 Task: Enable the option "SSIM computation" for "H.264/MPEG-4 Part 10/AVC encoder (x264).
Action: Mouse moved to (119, 18)
Screenshot: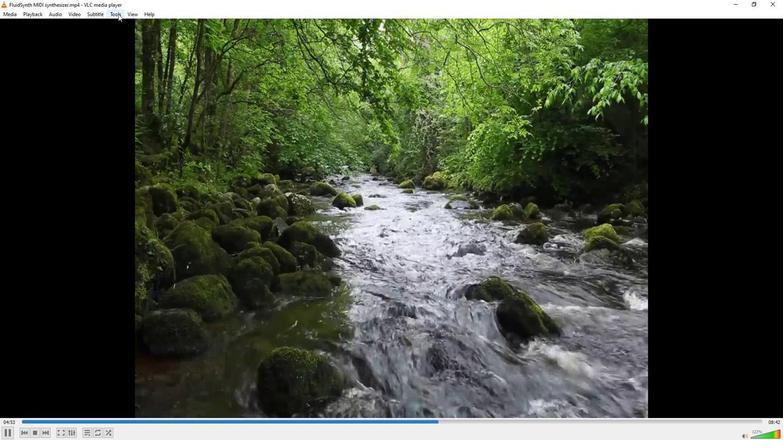 
Action: Mouse pressed left at (119, 18)
Screenshot: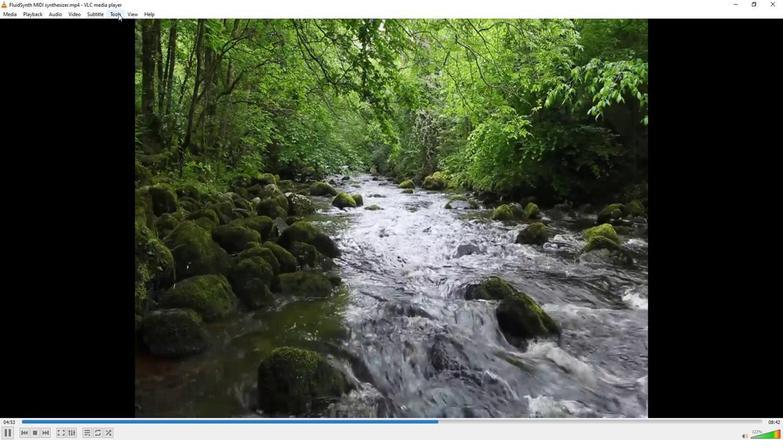 
Action: Mouse moved to (132, 113)
Screenshot: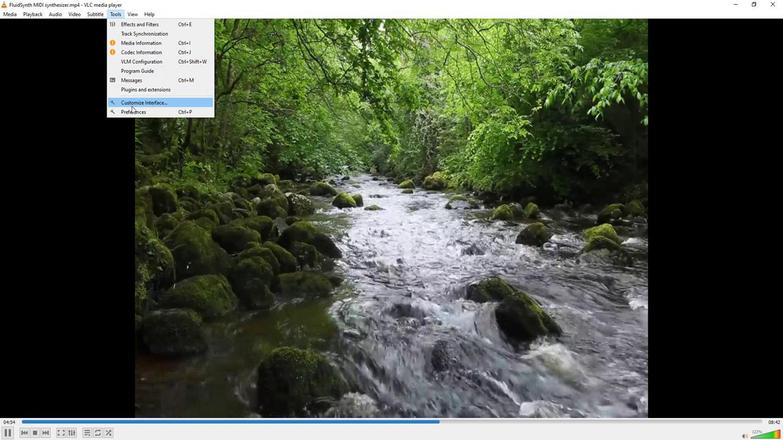 
Action: Mouse pressed left at (132, 113)
Screenshot: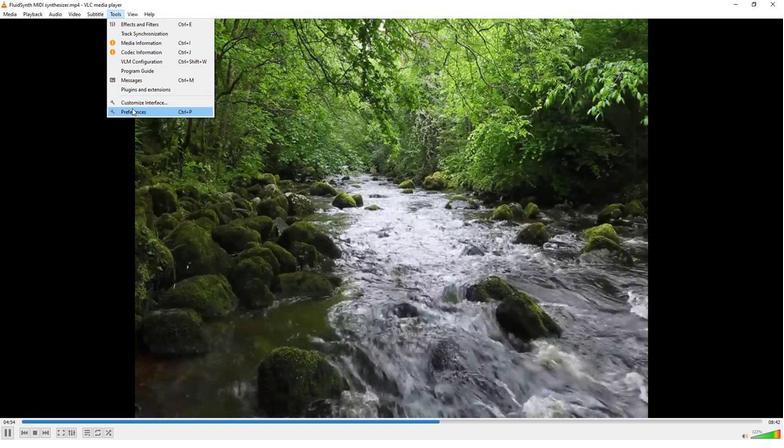 
Action: Mouse moved to (93, 346)
Screenshot: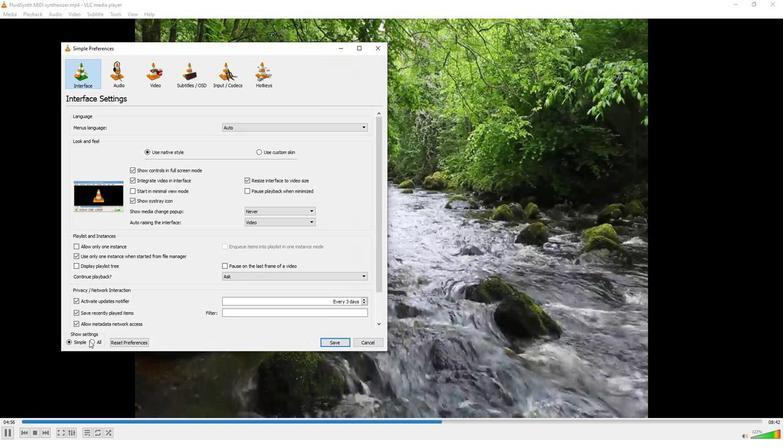 
Action: Mouse pressed left at (93, 346)
Screenshot: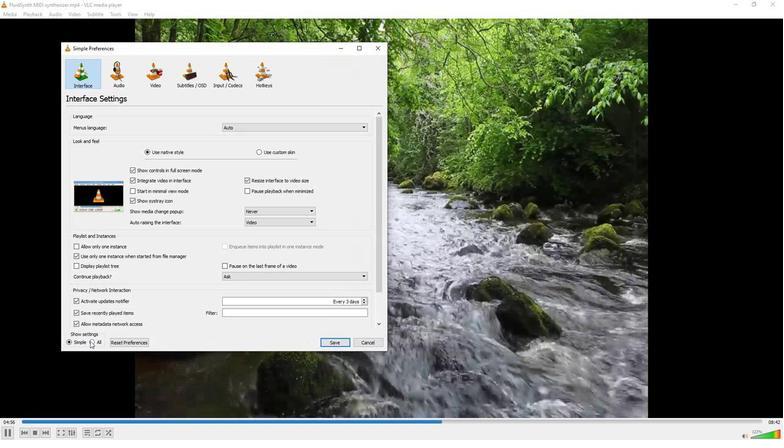 
Action: Mouse moved to (83, 267)
Screenshot: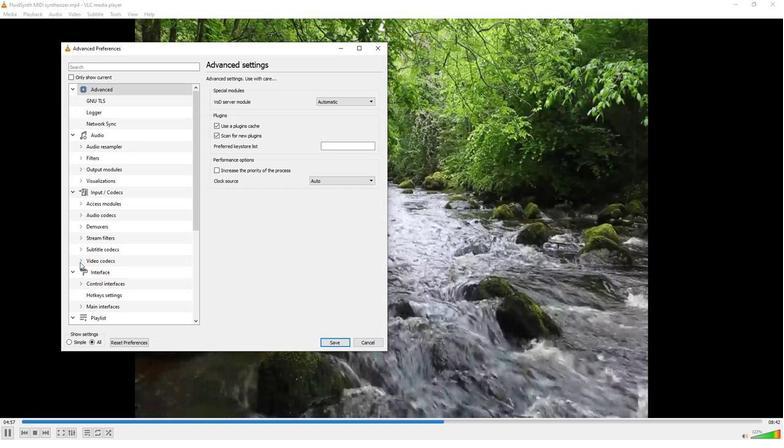 
Action: Mouse pressed left at (83, 267)
Screenshot: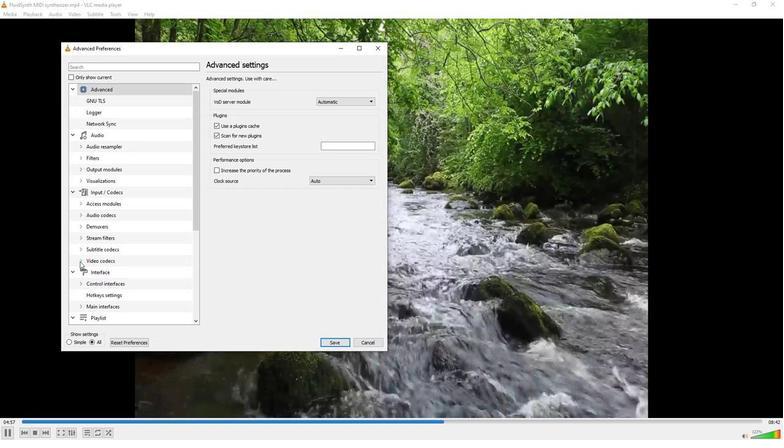 
Action: Mouse moved to (92, 299)
Screenshot: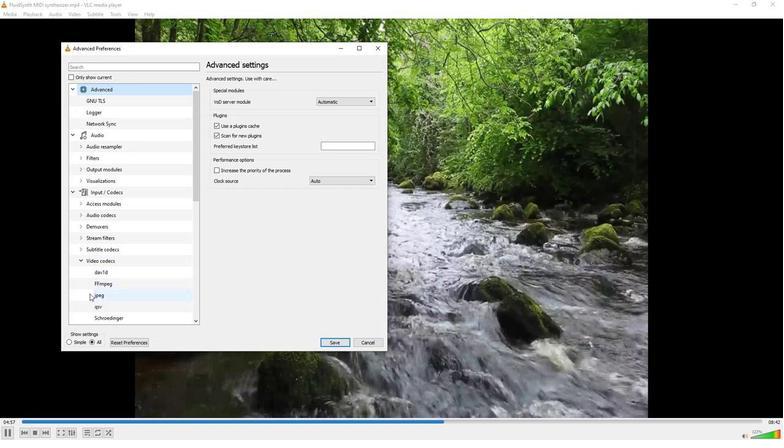 
Action: Mouse scrolled (92, 299) with delta (0, 0)
Screenshot: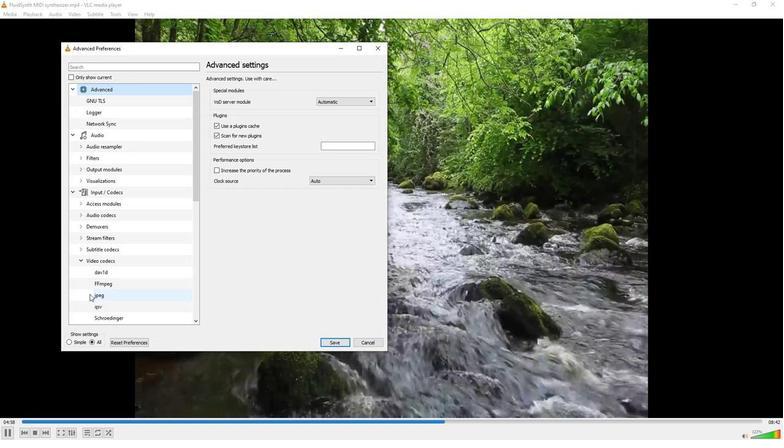 
Action: Mouse moved to (103, 321)
Screenshot: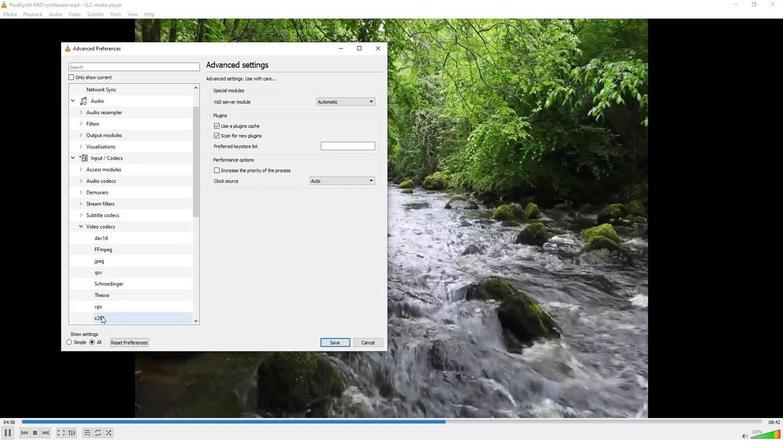 
Action: Mouse pressed left at (103, 321)
Screenshot: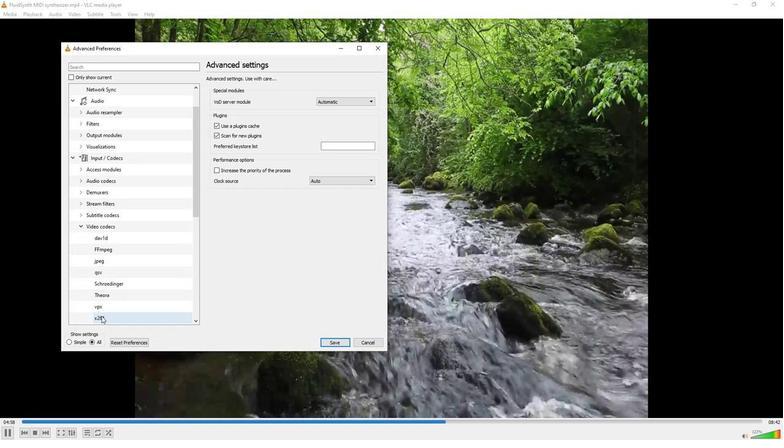 
Action: Mouse moved to (245, 269)
Screenshot: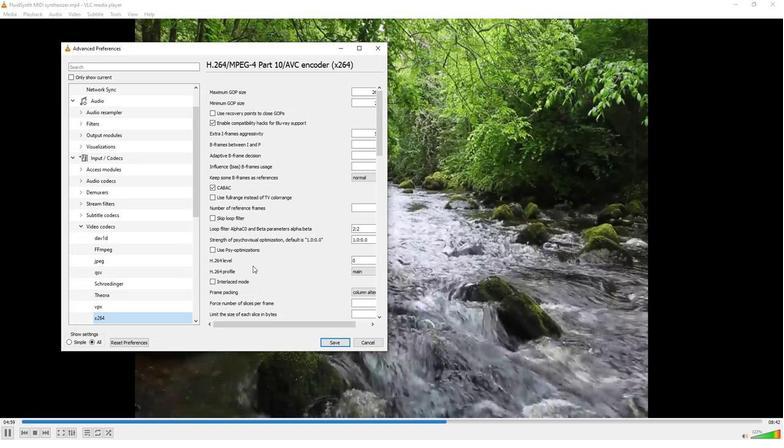 
Action: Mouse scrolled (245, 269) with delta (0, 0)
Screenshot: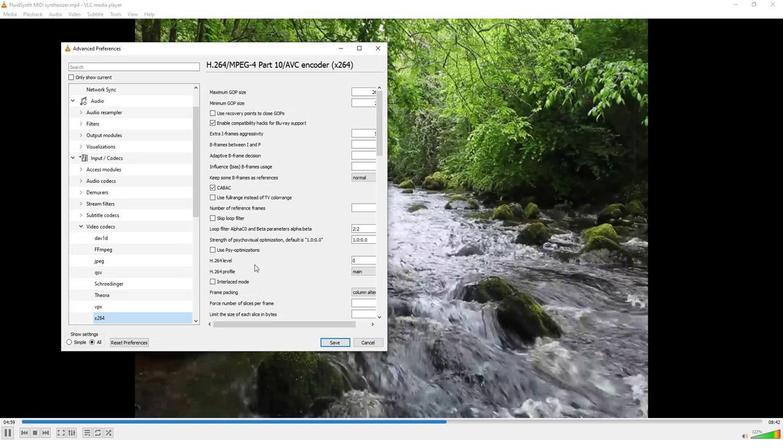
Action: Mouse scrolled (245, 269) with delta (0, 0)
Screenshot: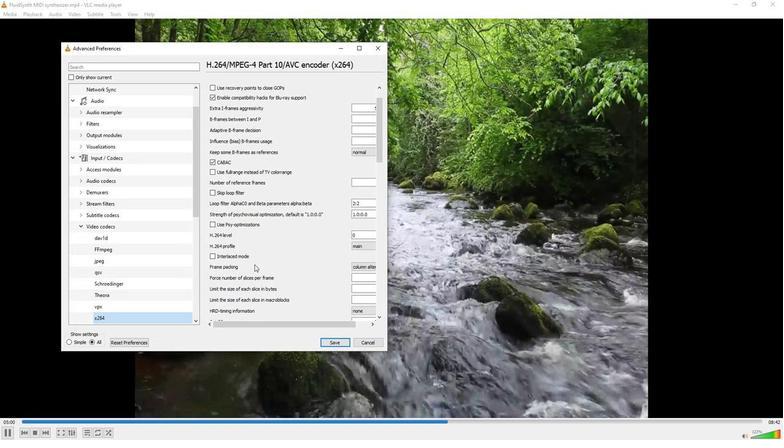 
Action: Mouse scrolled (245, 269) with delta (0, 0)
Screenshot: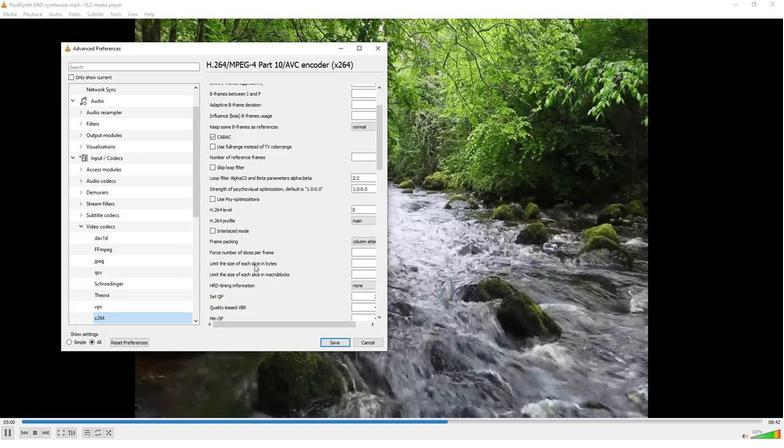 
Action: Mouse scrolled (245, 269) with delta (0, 0)
Screenshot: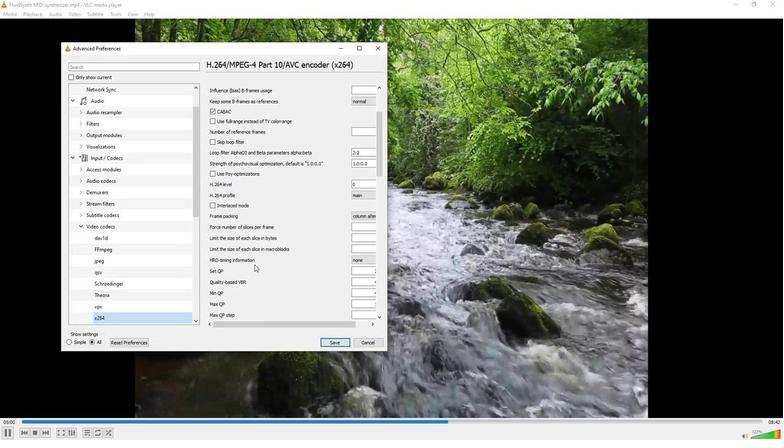 
Action: Mouse scrolled (245, 269) with delta (0, 0)
Screenshot: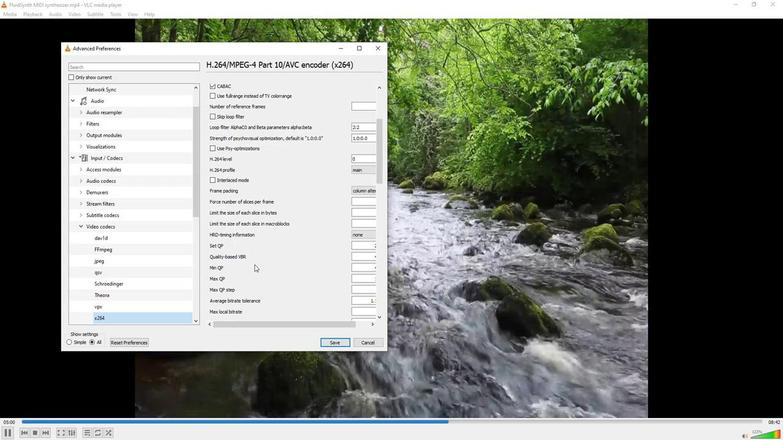 
Action: Mouse scrolled (245, 269) with delta (0, 0)
Screenshot: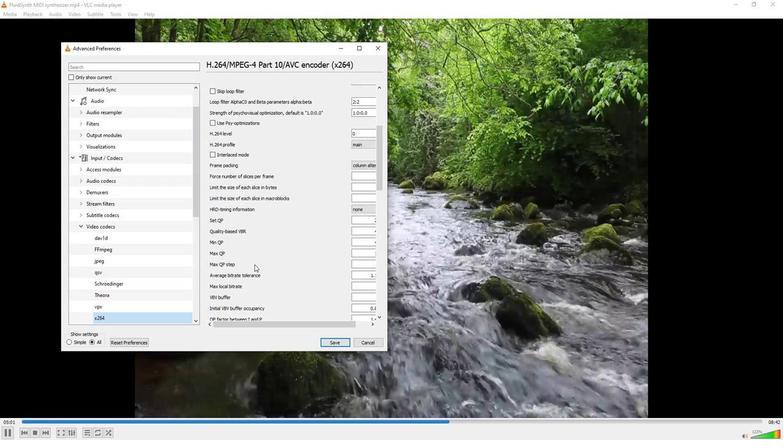 
Action: Mouse scrolled (245, 269) with delta (0, 0)
Screenshot: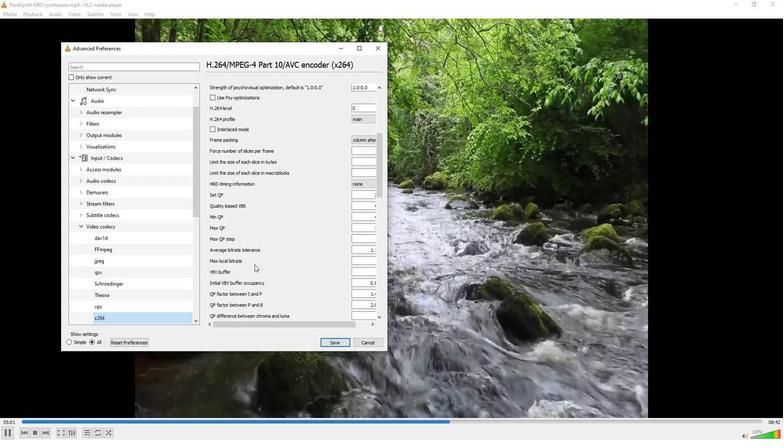 
Action: Mouse scrolled (245, 269) with delta (0, 0)
Screenshot: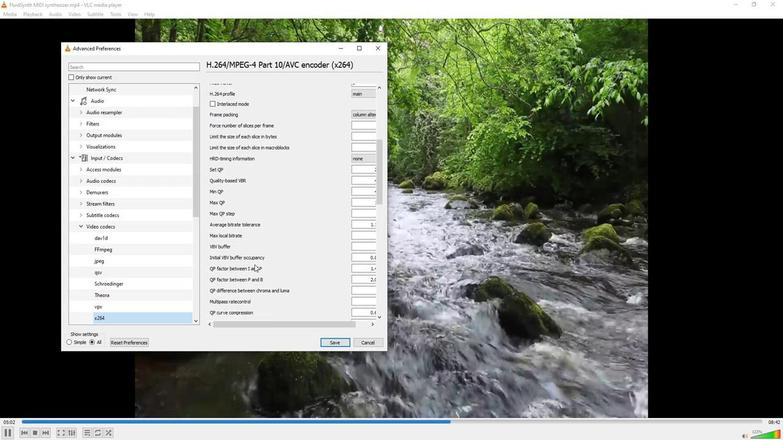 
Action: Mouse scrolled (245, 269) with delta (0, 0)
Screenshot: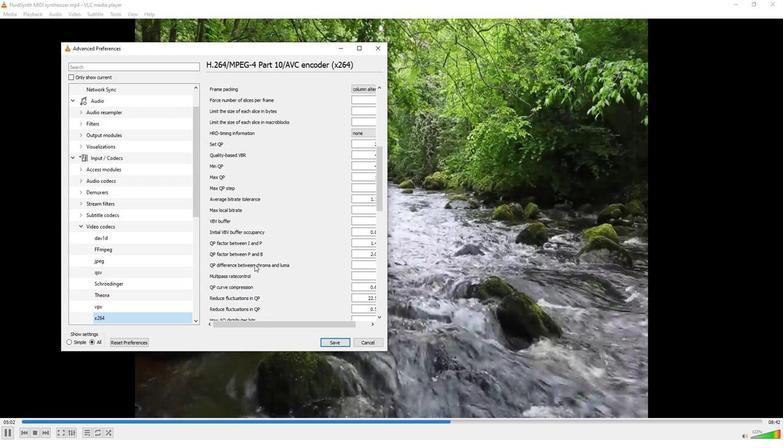 
Action: Mouse scrolled (245, 269) with delta (0, 0)
Screenshot: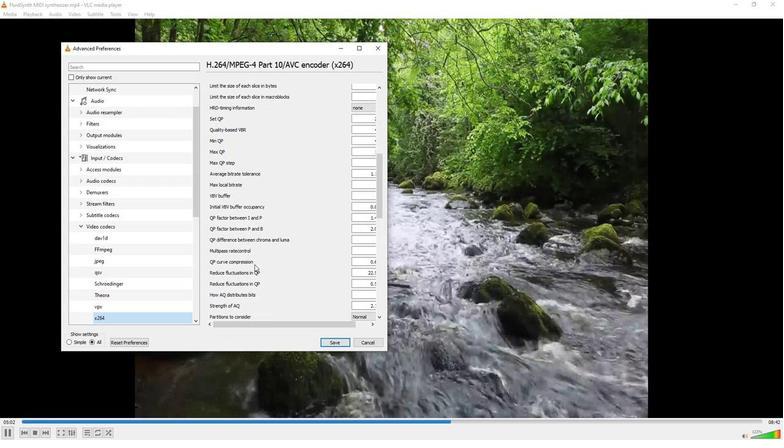 
Action: Mouse scrolled (245, 269) with delta (0, 0)
Screenshot: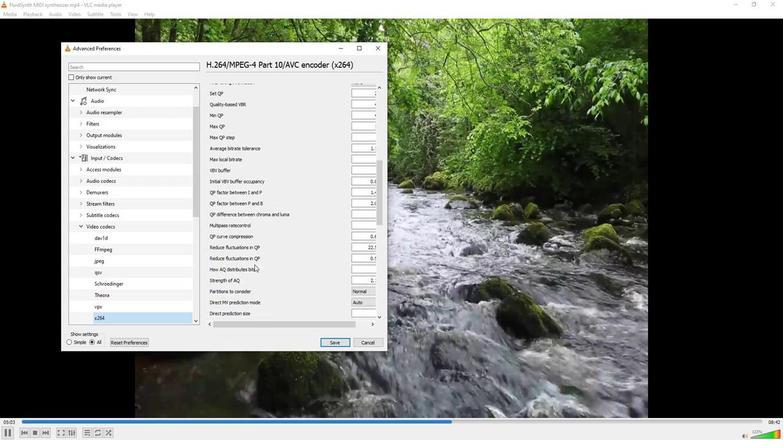 
Action: Mouse scrolled (245, 269) with delta (0, 0)
Screenshot: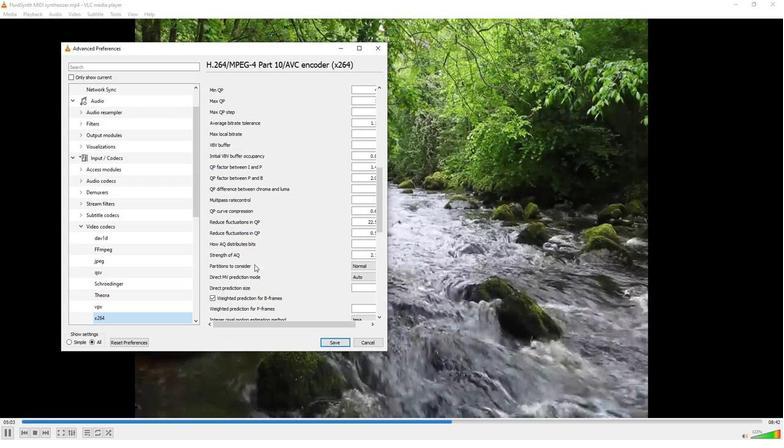 
Action: Mouse scrolled (245, 269) with delta (0, 0)
Screenshot: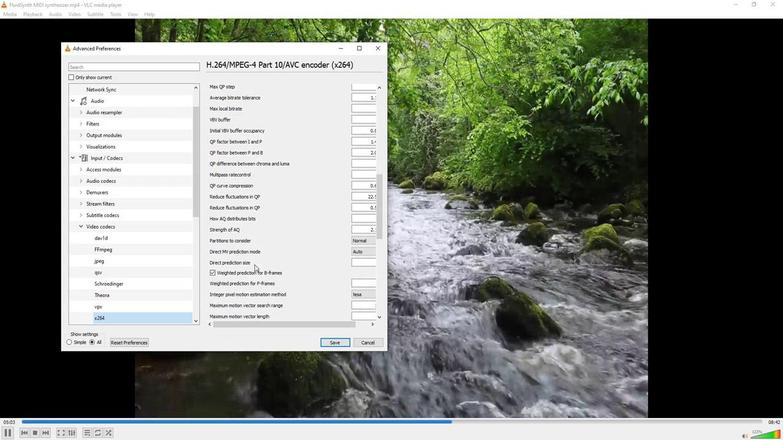 
Action: Mouse scrolled (245, 269) with delta (0, 0)
Screenshot: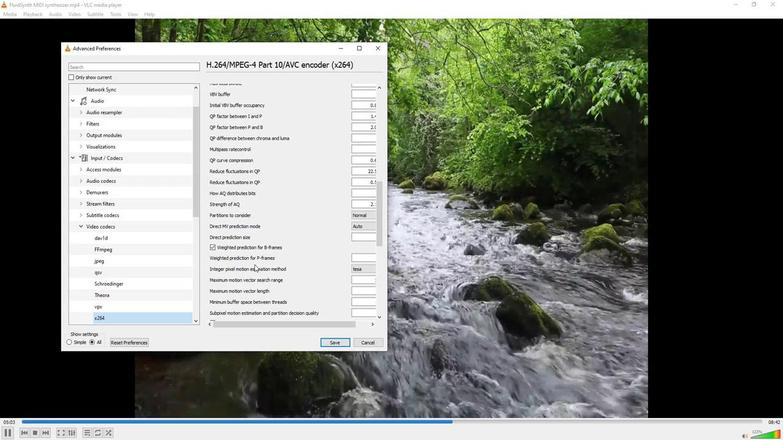 
Action: Mouse scrolled (245, 269) with delta (0, 0)
Screenshot: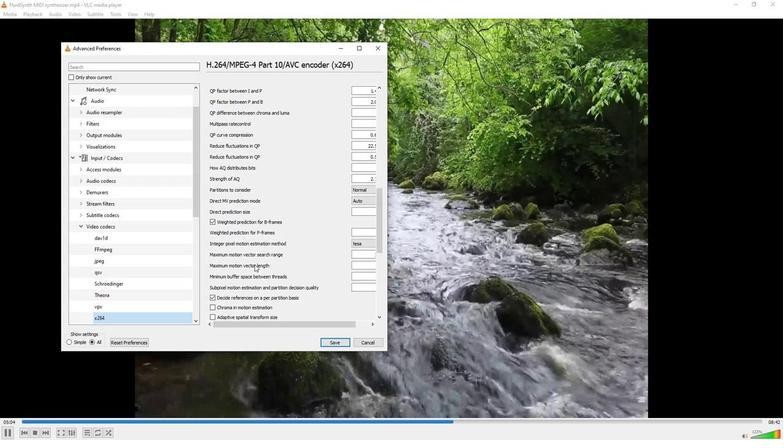 
Action: Mouse scrolled (245, 269) with delta (0, 0)
Screenshot: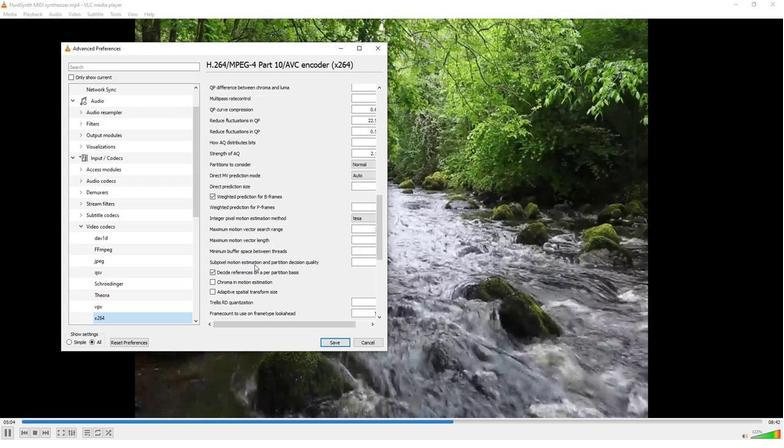 
Action: Mouse scrolled (245, 269) with delta (0, 0)
Screenshot: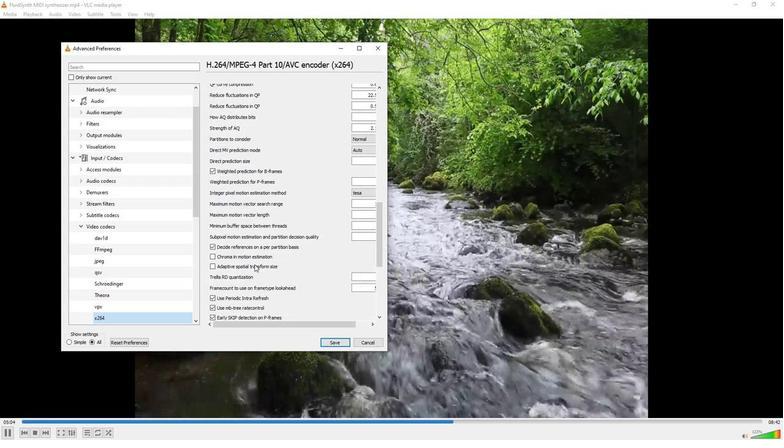 
Action: Mouse scrolled (245, 269) with delta (0, 0)
Screenshot: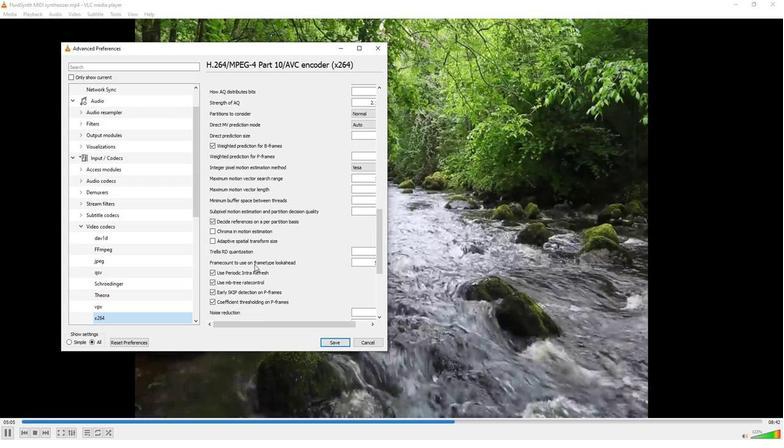 
Action: Mouse scrolled (245, 269) with delta (0, 0)
Screenshot: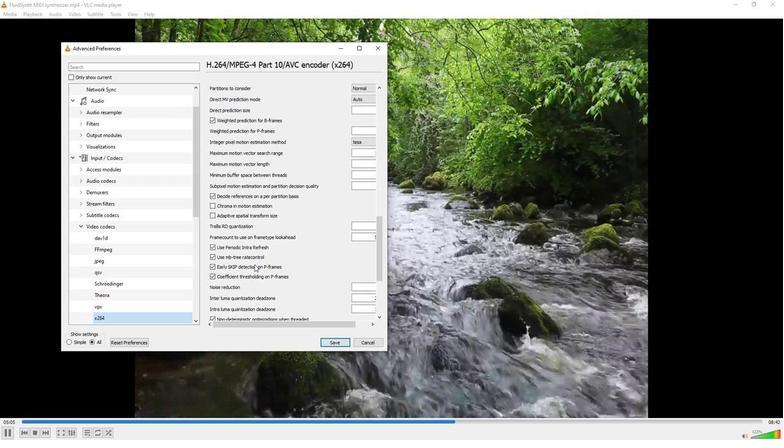 
Action: Mouse scrolled (245, 269) with delta (0, 0)
Screenshot: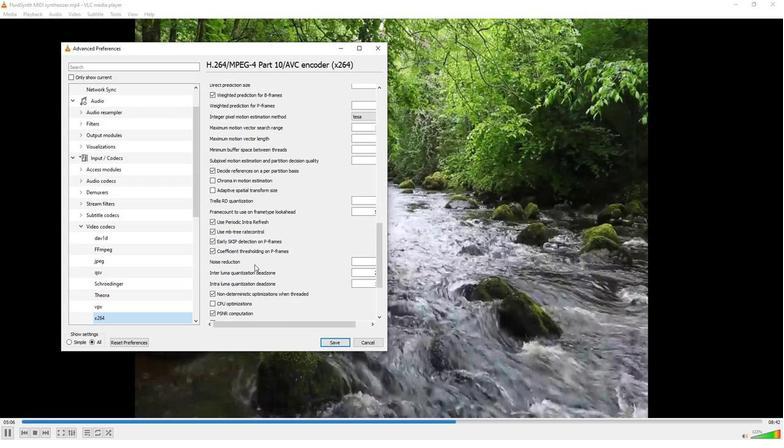 
Action: Mouse moved to (206, 302)
Screenshot: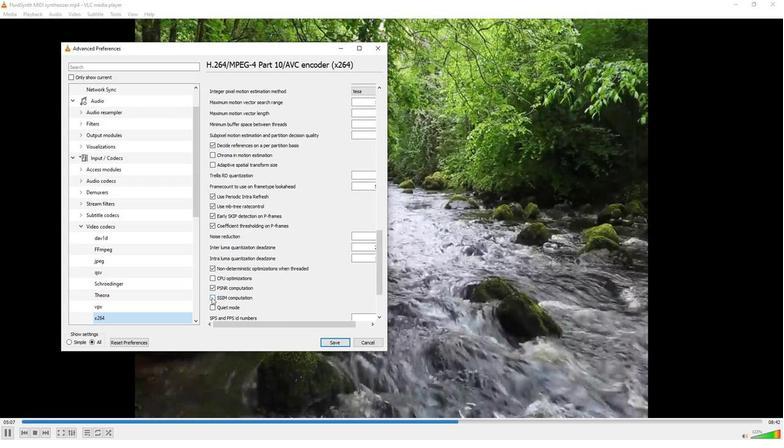 
Action: Mouse pressed left at (206, 302)
Screenshot: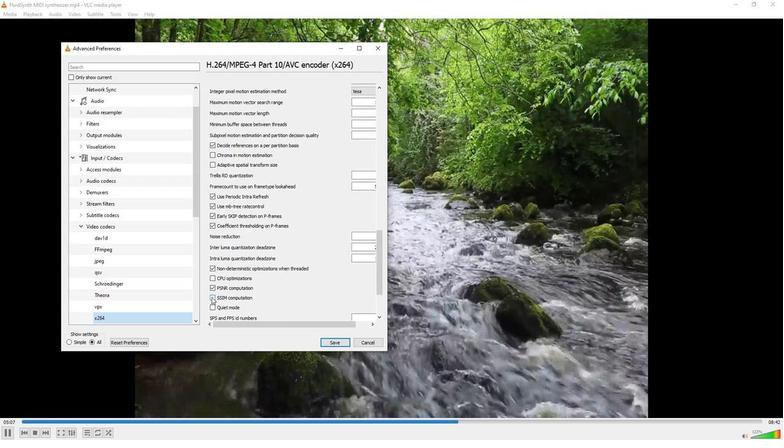 
Action: Mouse moved to (241, 310)
Screenshot: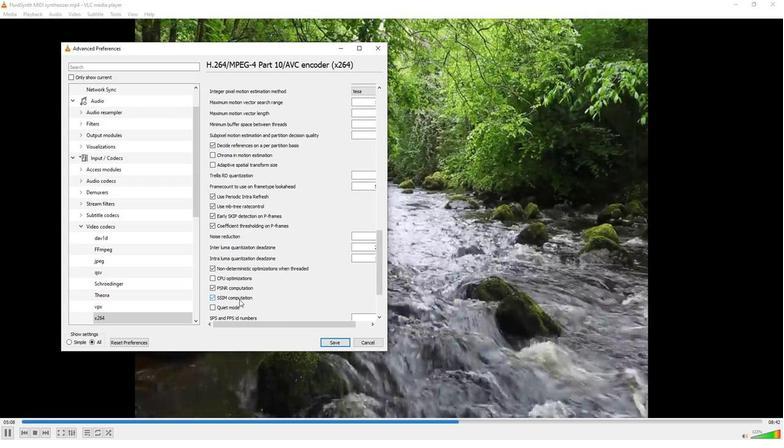
